 Task: Log work in the project TriumphTech for the issue 'Upgrade the security protocols of a web application to comply with new regulatory requirements' spent time as '5w 4d 4h 38m' and remaining time as '2w 5d 14h 31m' and clone the issue. Now add the issue to the epic 'Vulnerability Management'.
Action: Mouse moved to (940, 329)
Screenshot: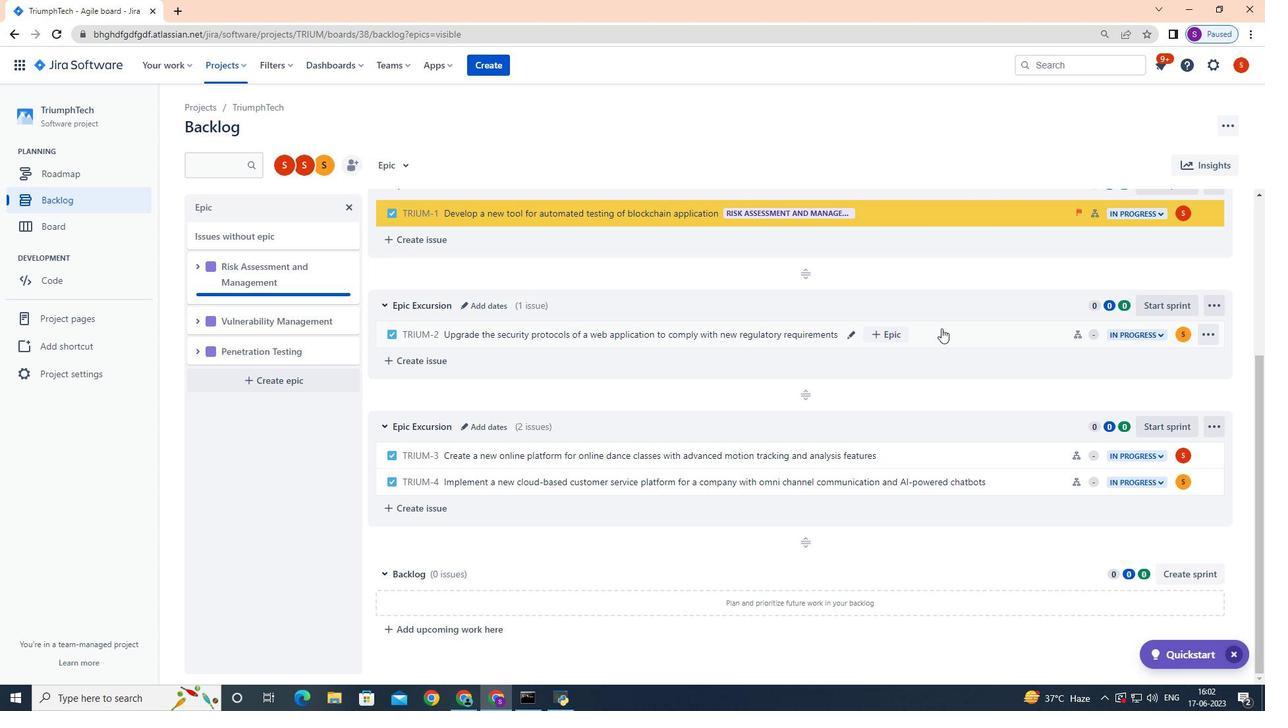 
Action: Mouse pressed left at (940, 329)
Screenshot: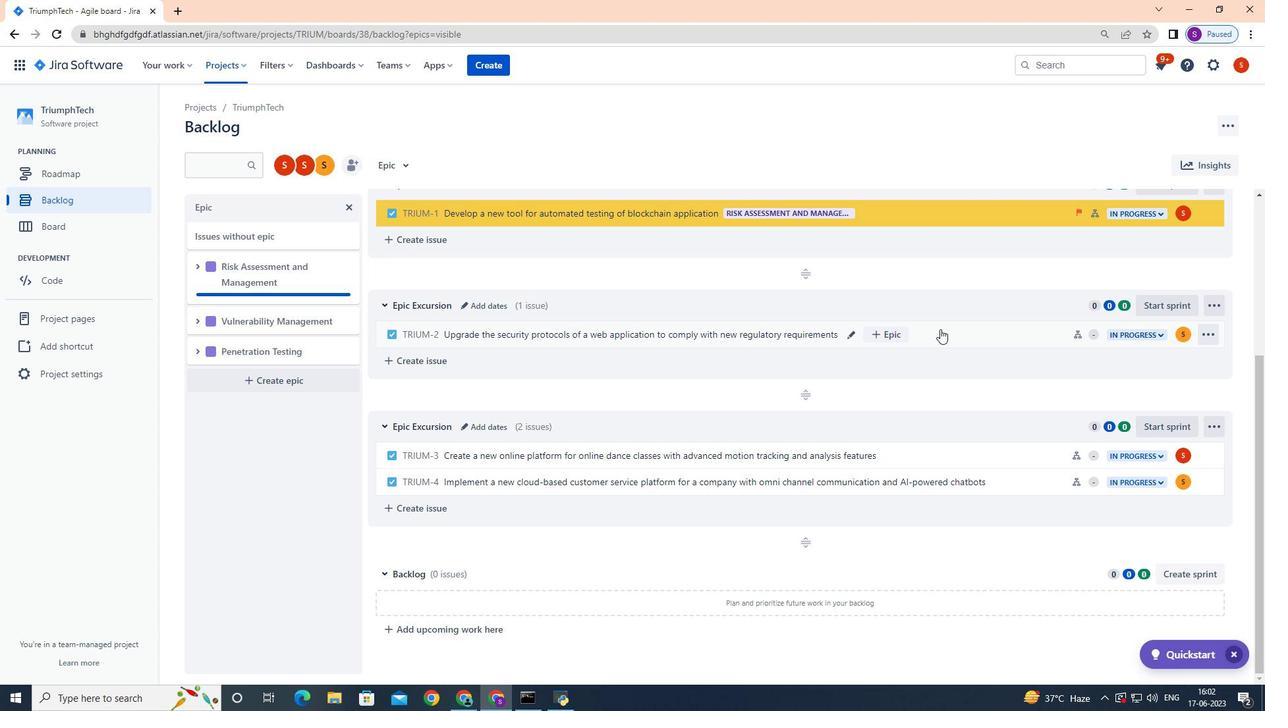 
Action: Mouse moved to (1207, 204)
Screenshot: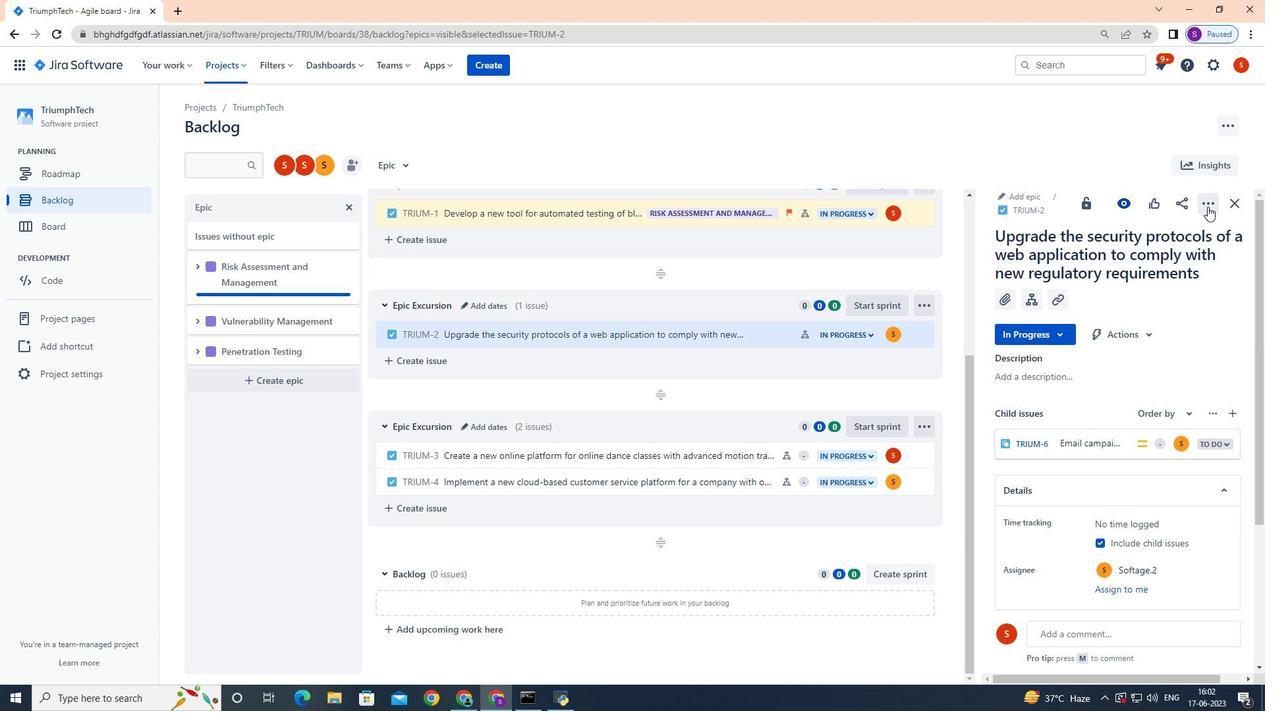 
Action: Mouse pressed left at (1207, 204)
Screenshot: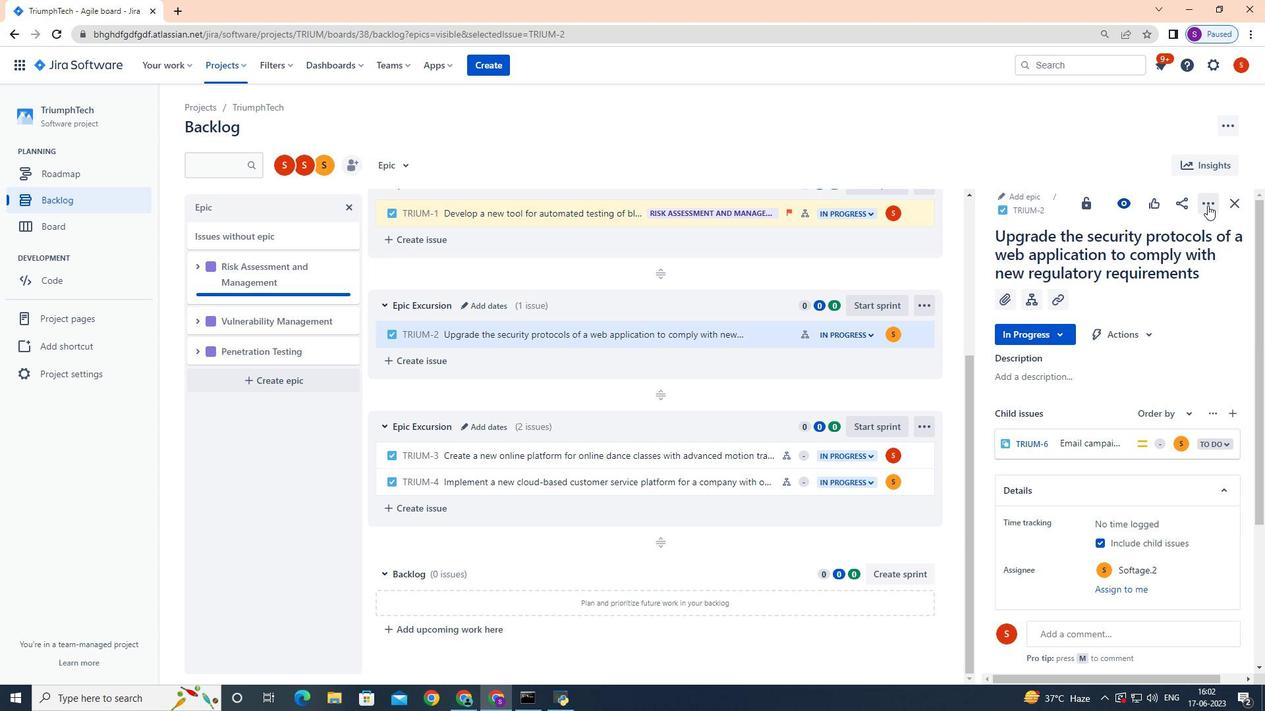 
Action: Mouse moved to (1161, 239)
Screenshot: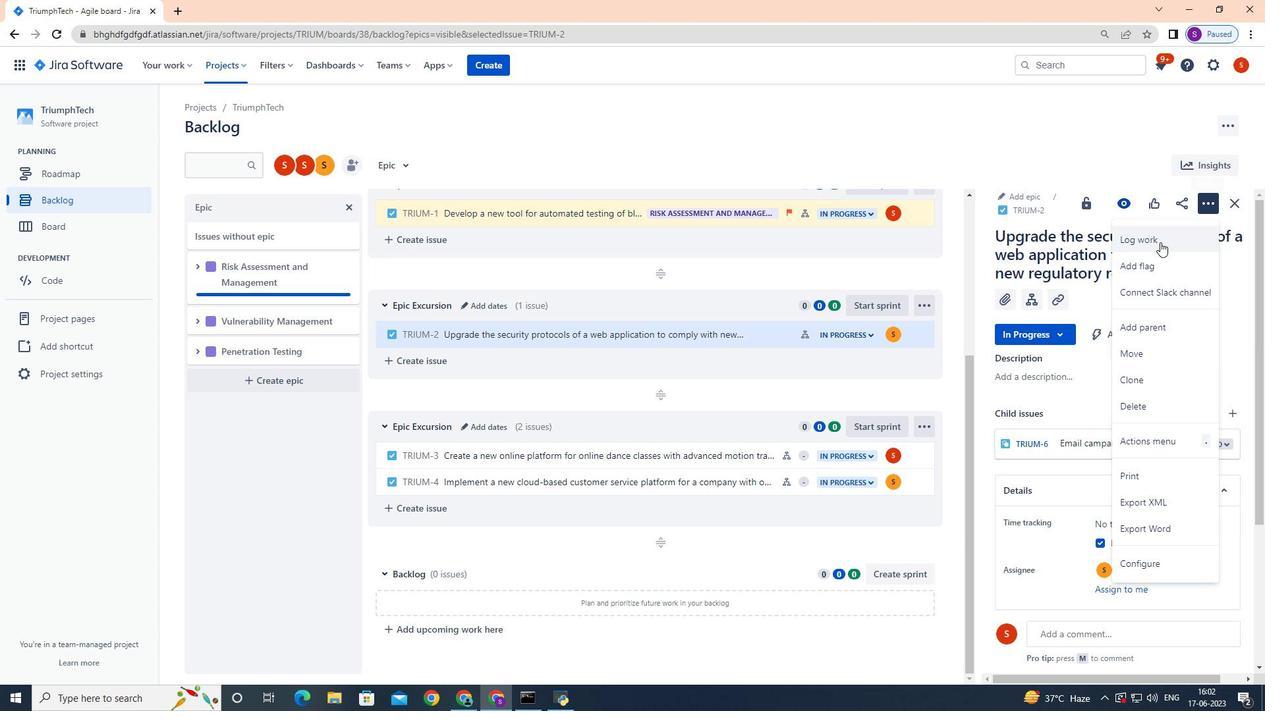 
Action: Mouse pressed left at (1161, 239)
Screenshot: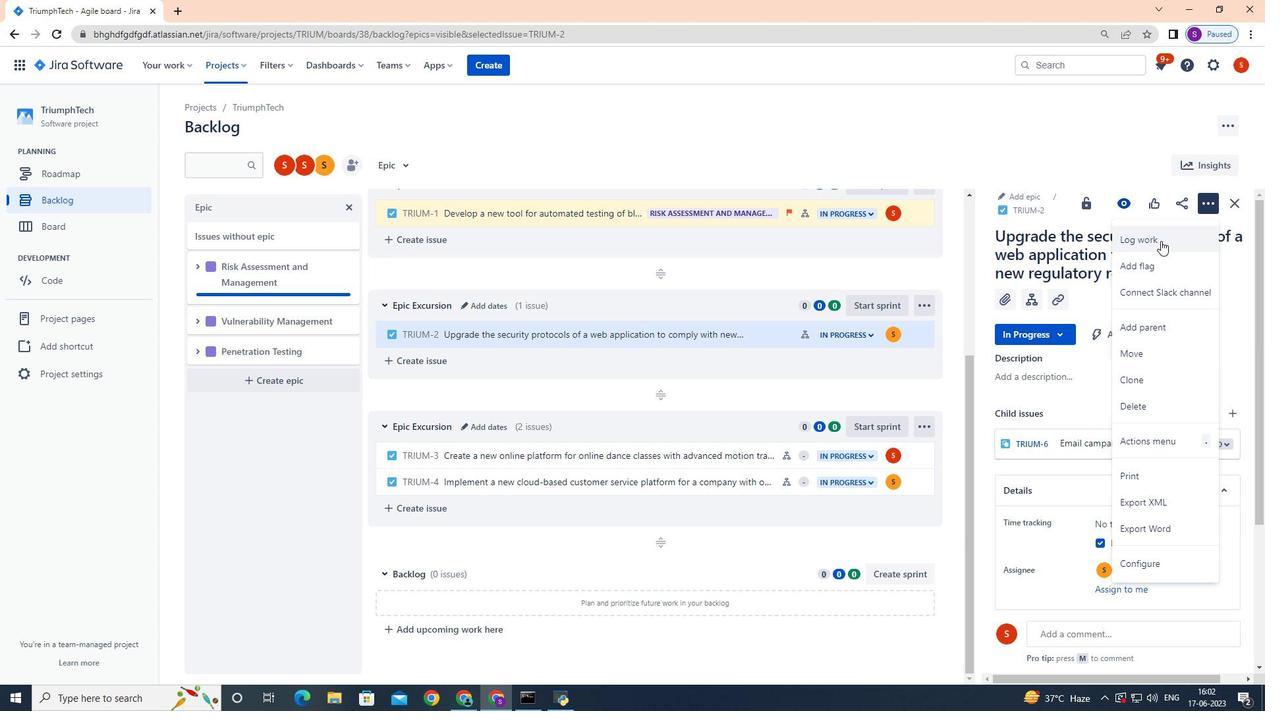 
Action: Mouse moved to (1069, 274)
Screenshot: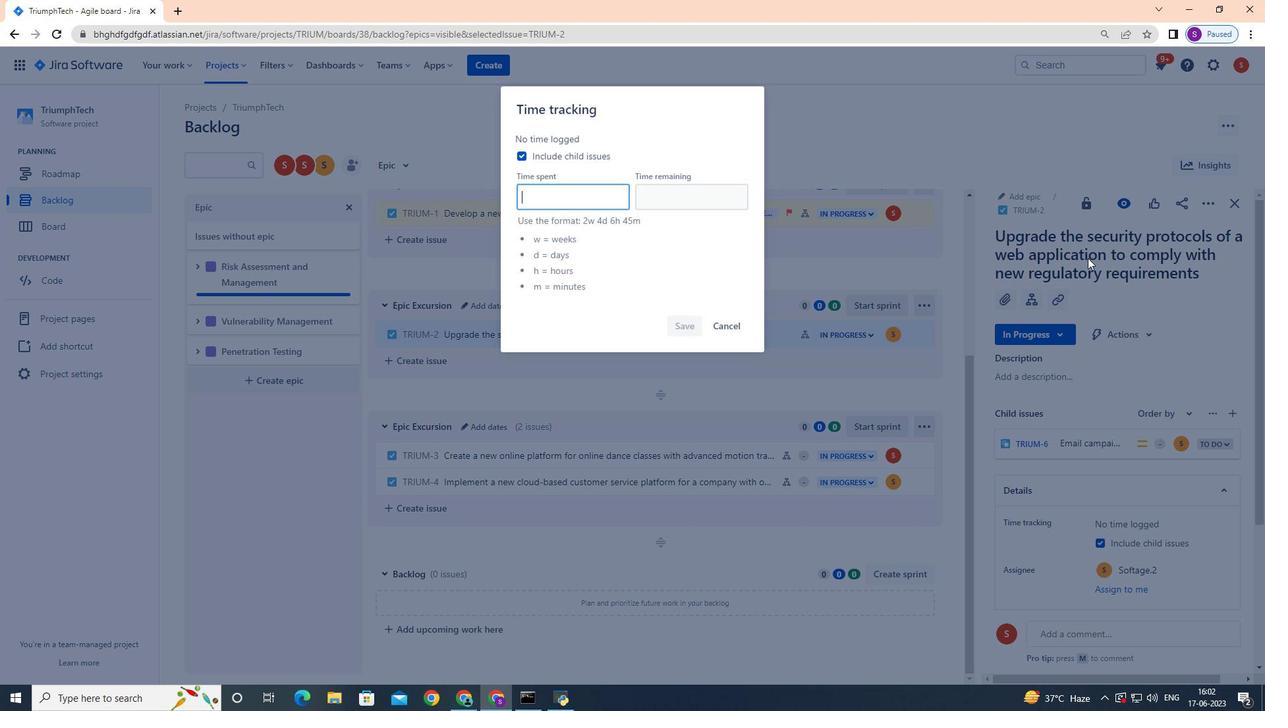 
Action: Key pressed 5w<Key.space>4d<Key.space>4h<Key.space>38m
Screenshot: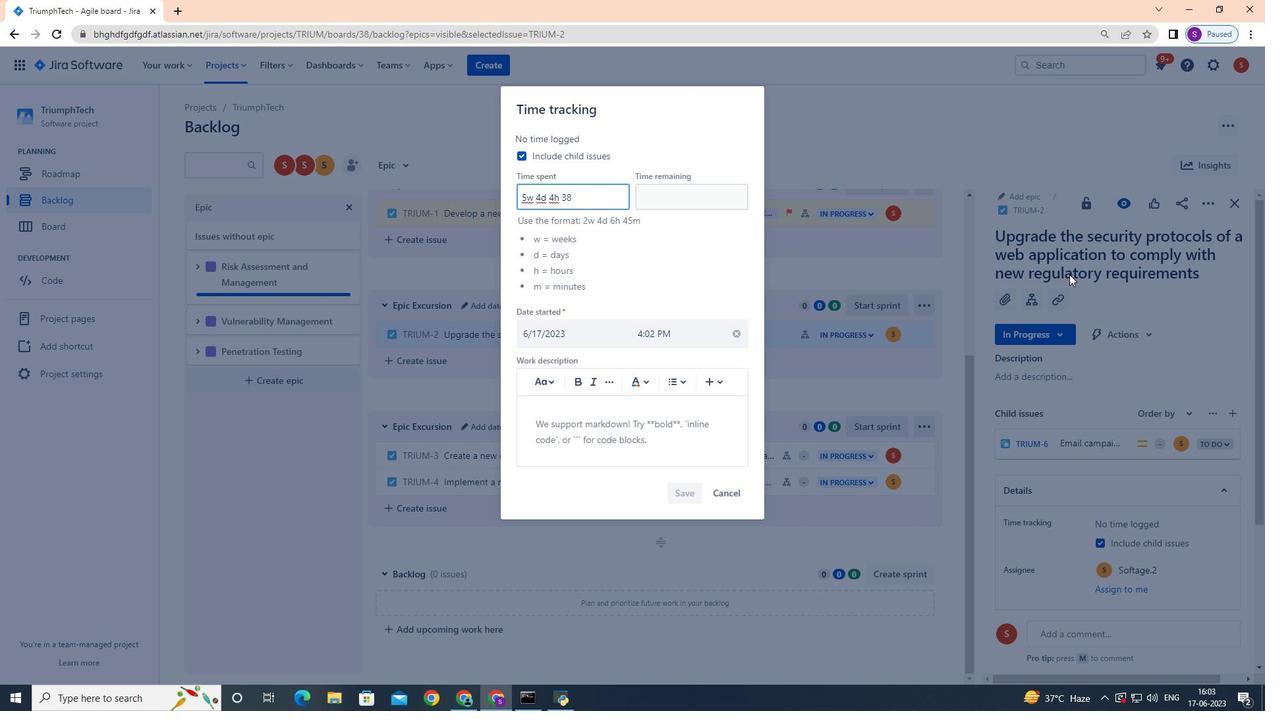 
Action: Mouse moved to (687, 195)
Screenshot: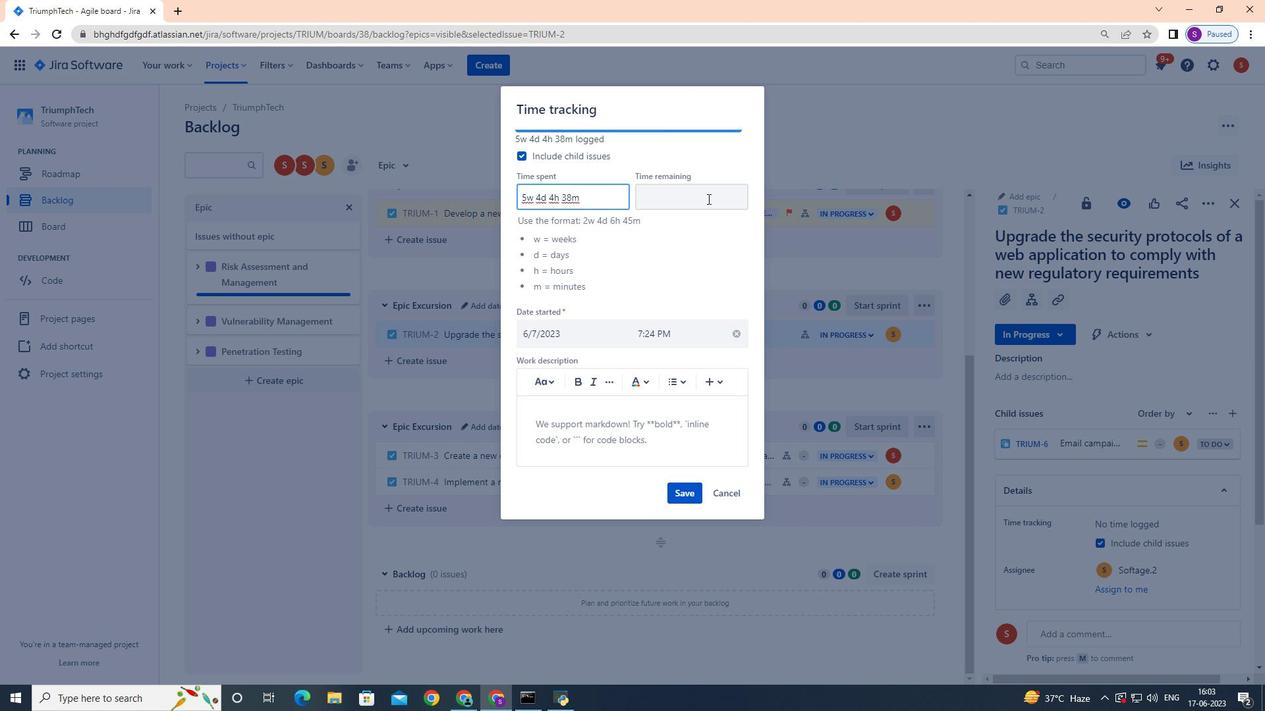 
Action: Mouse pressed left at (687, 195)
Screenshot: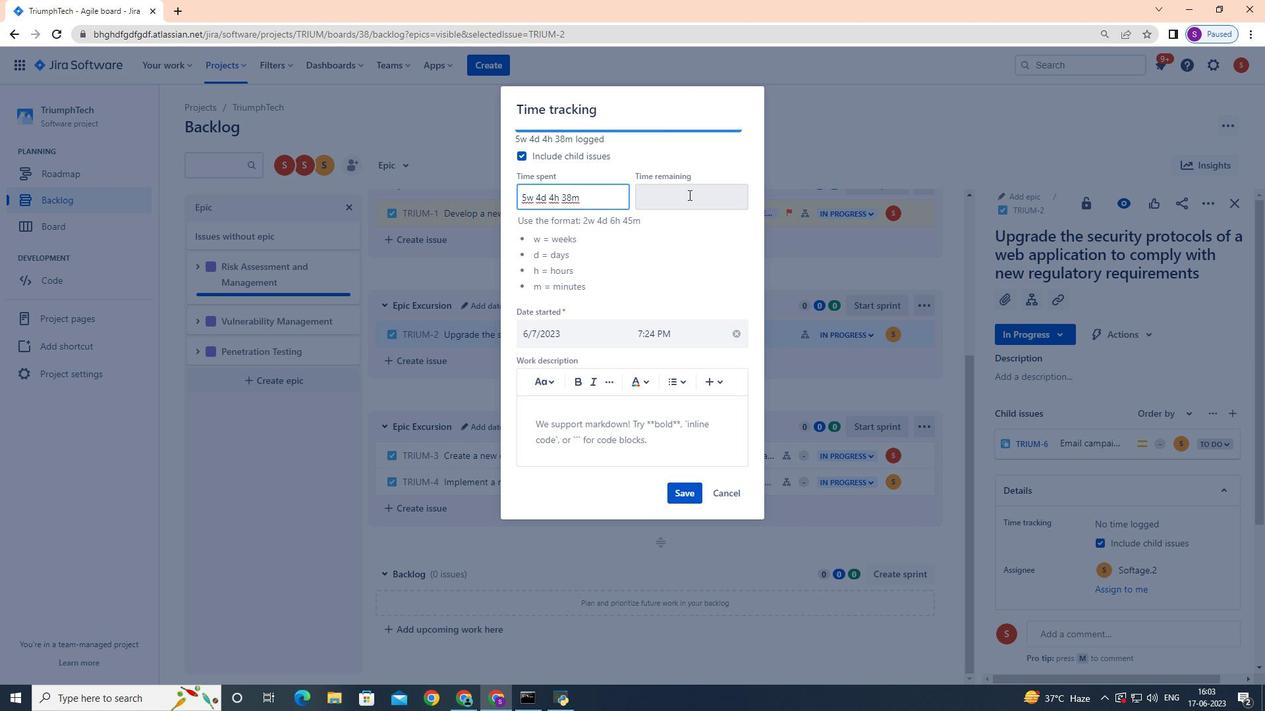 
Action: Key pressed 2w<Key.space>5d<Key.space>12<Key.backspace>4h<Key.space>31m
Screenshot: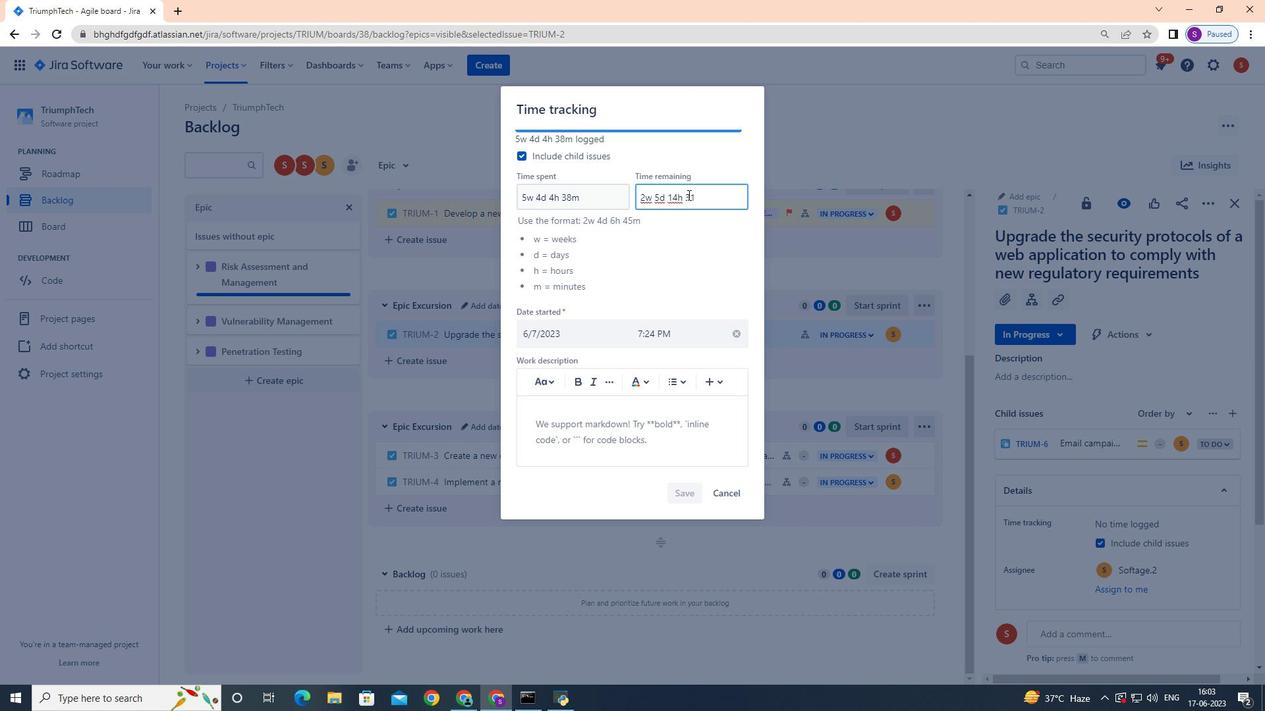 
Action: Mouse moved to (681, 491)
Screenshot: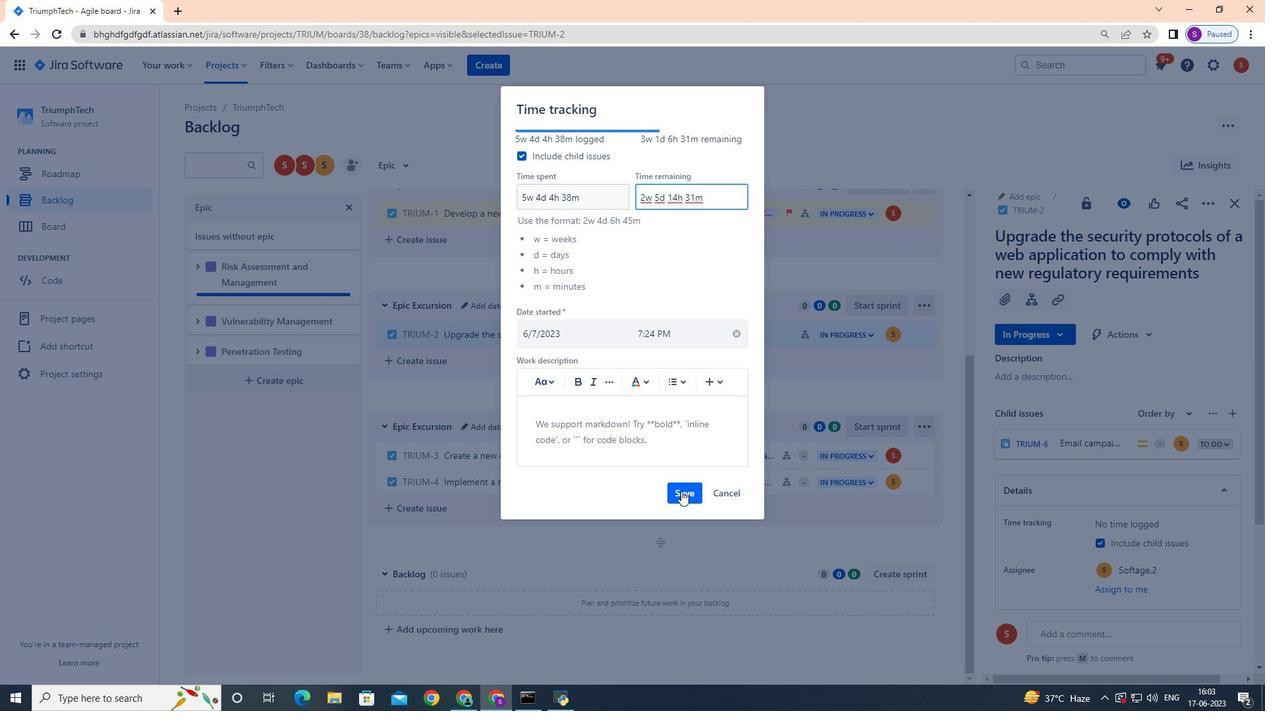 
Action: Mouse pressed left at (681, 491)
Screenshot: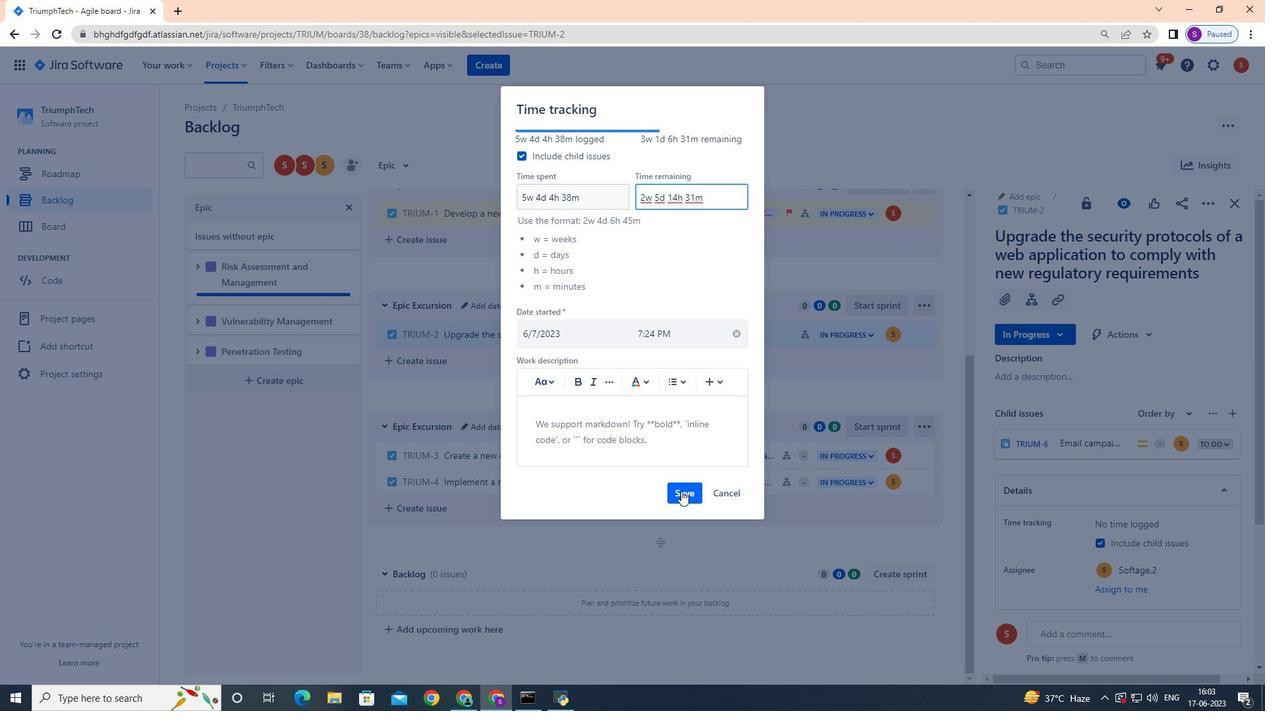 
Action: Mouse moved to (1209, 201)
Screenshot: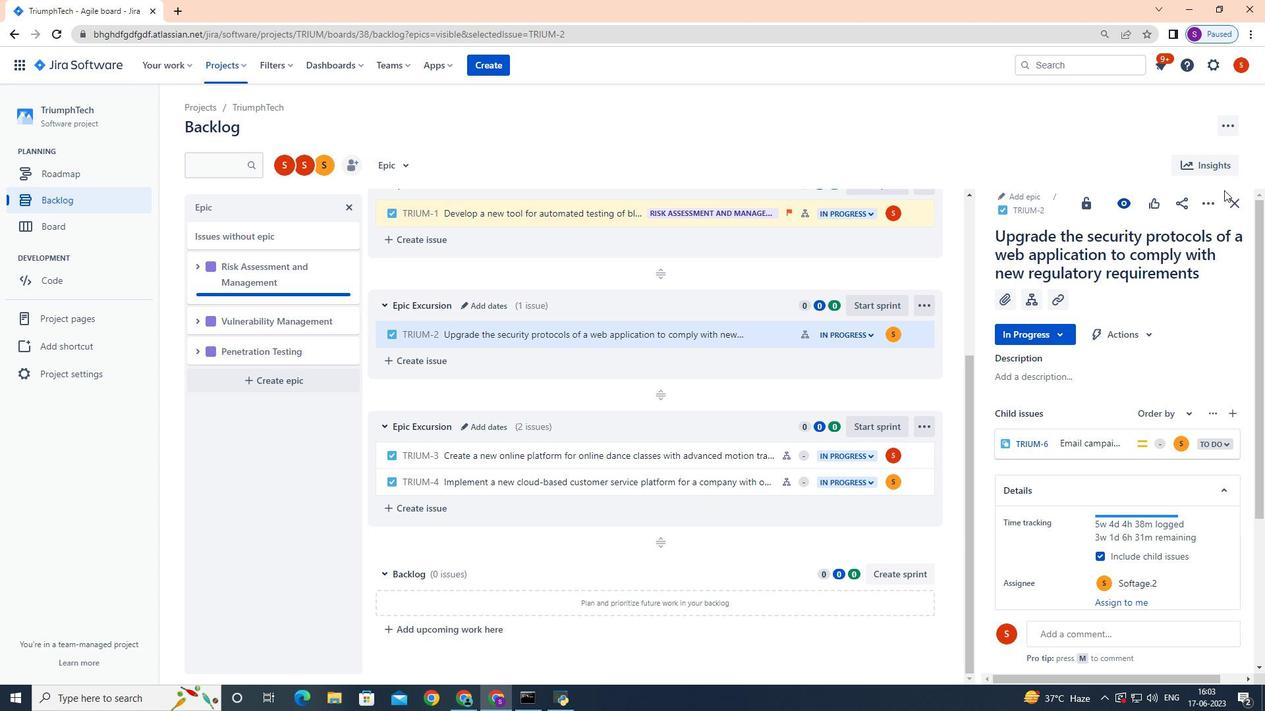 
Action: Mouse pressed left at (1209, 201)
Screenshot: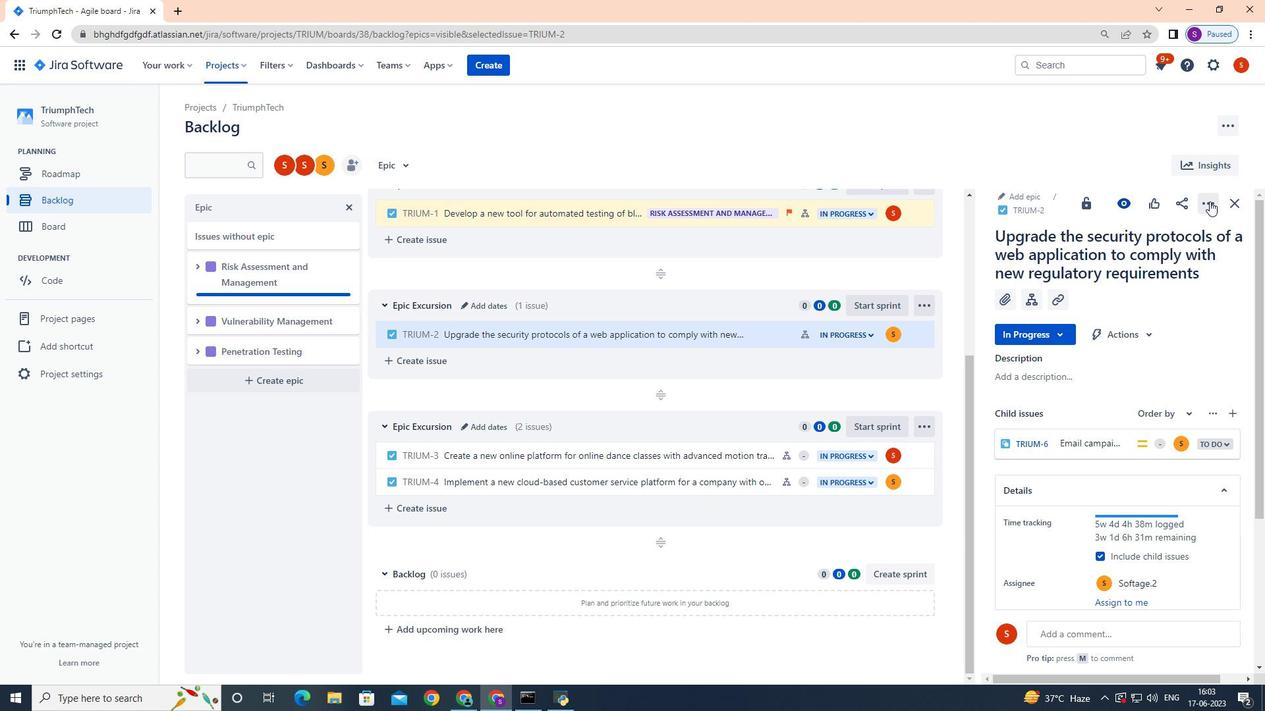 
Action: Mouse moved to (1131, 379)
Screenshot: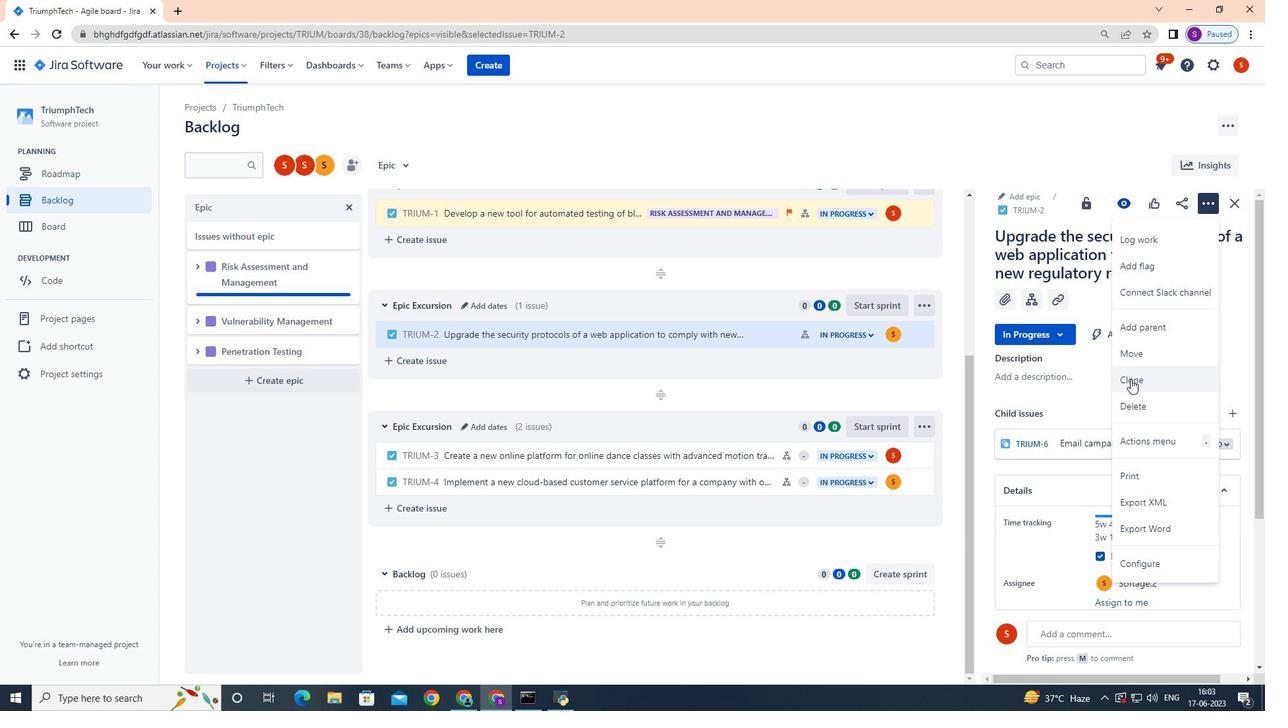 
Action: Mouse pressed left at (1131, 379)
Screenshot: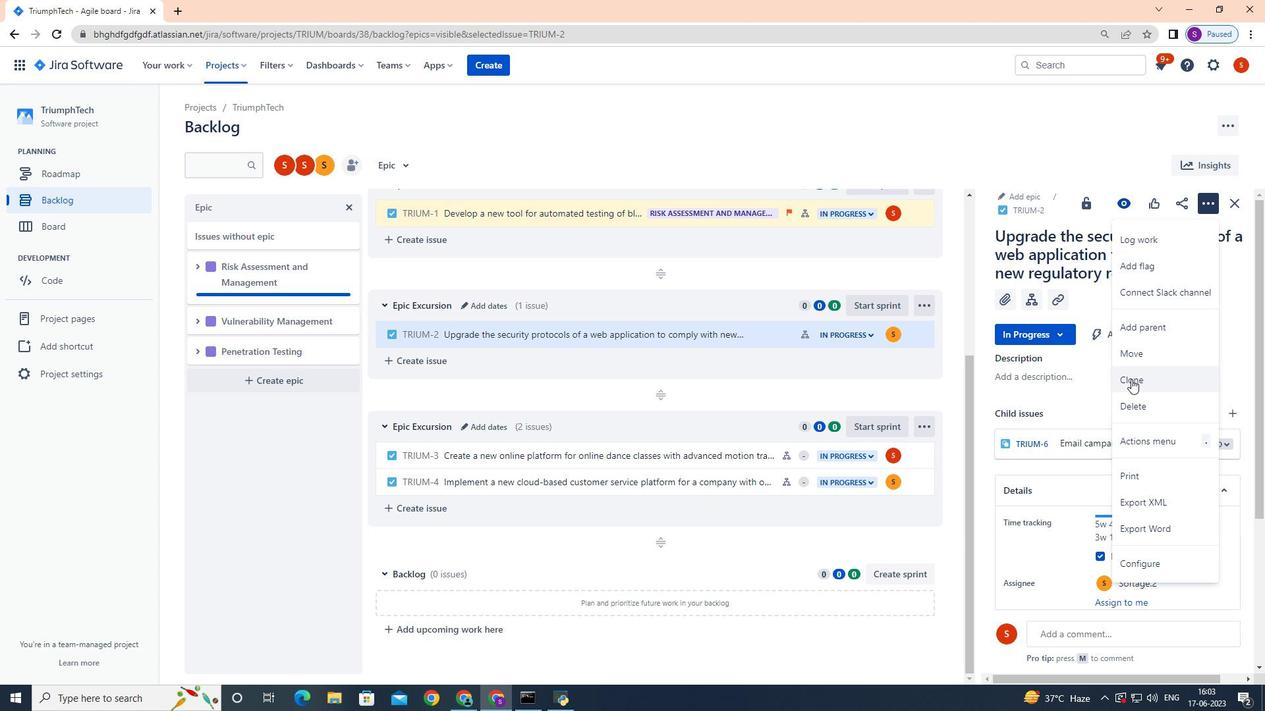 
Action: Mouse moved to (731, 280)
Screenshot: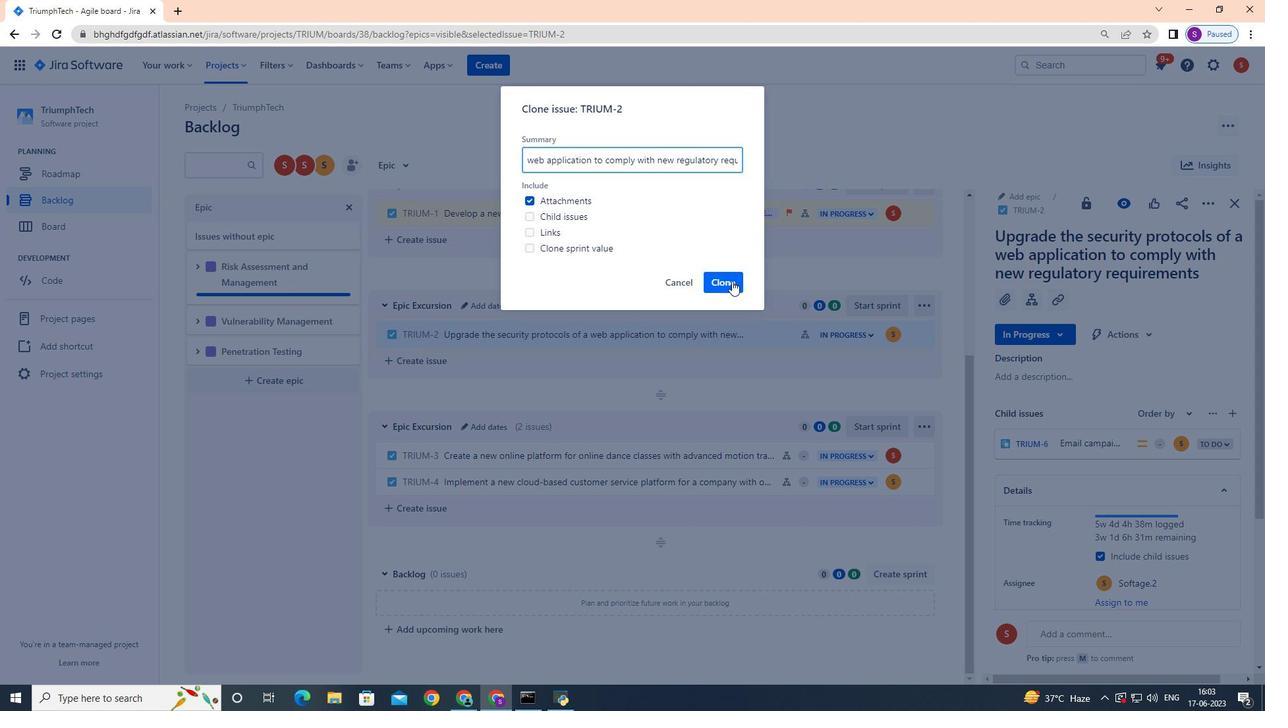 
Action: Mouse pressed left at (731, 280)
Screenshot: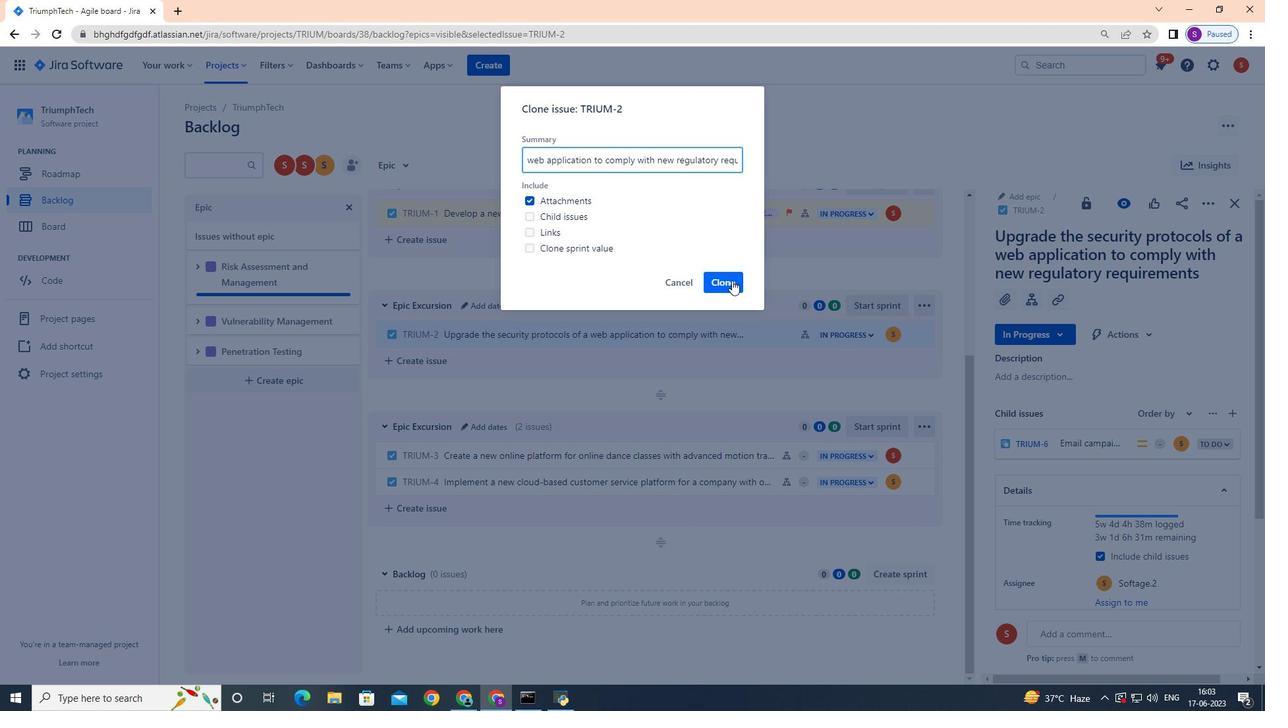 
Action: Mouse moved to (760, 336)
Screenshot: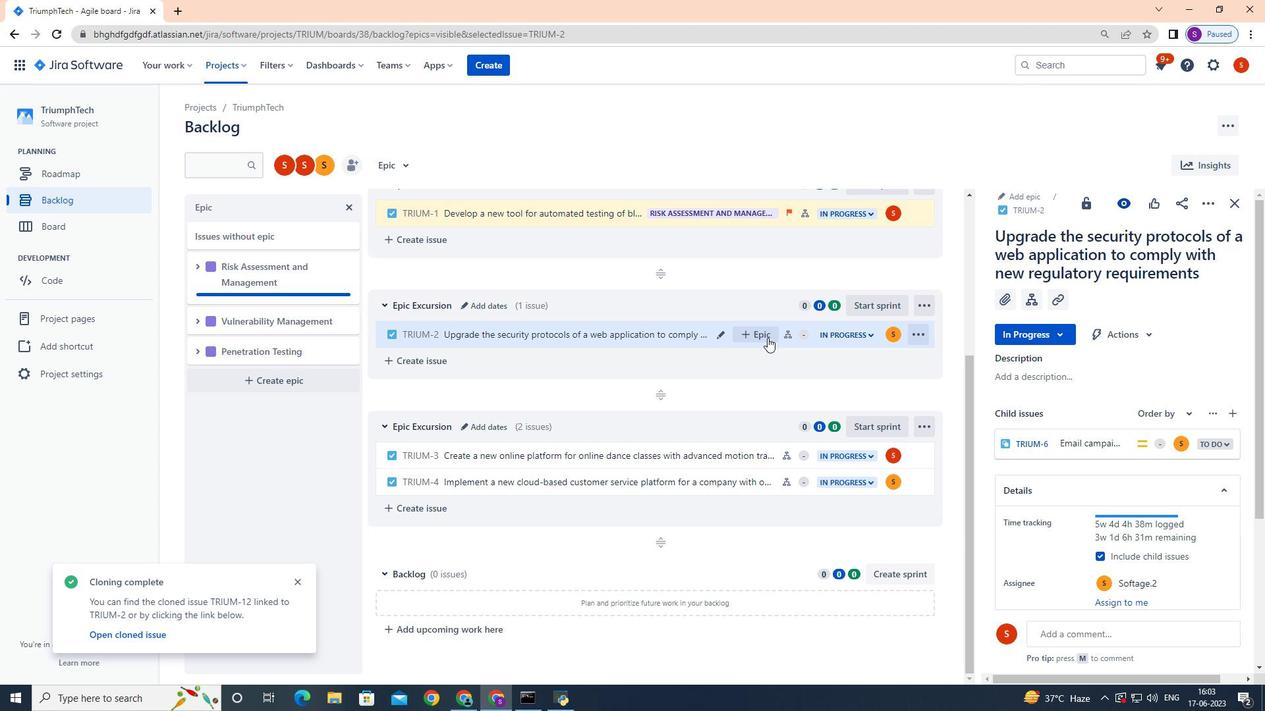 
Action: Mouse pressed left at (760, 336)
Screenshot: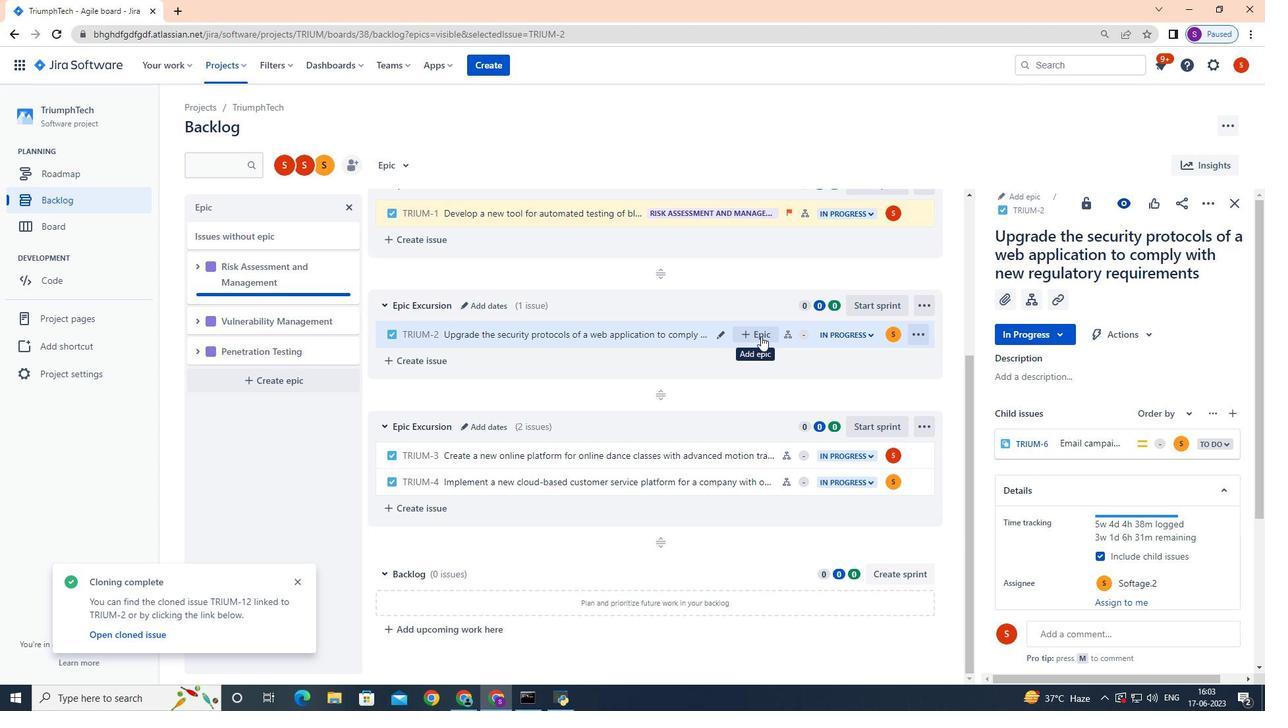 
Action: Mouse moved to (835, 424)
Screenshot: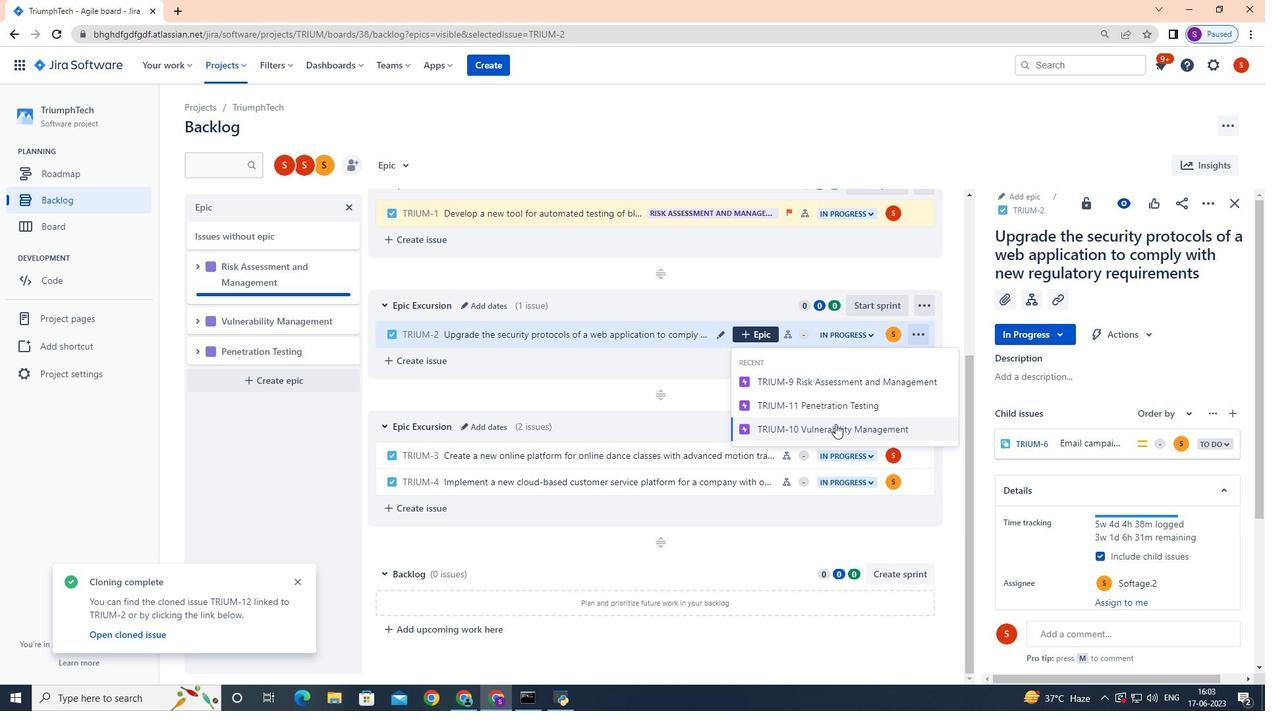 
Action: Mouse pressed left at (835, 424)
Screenshot: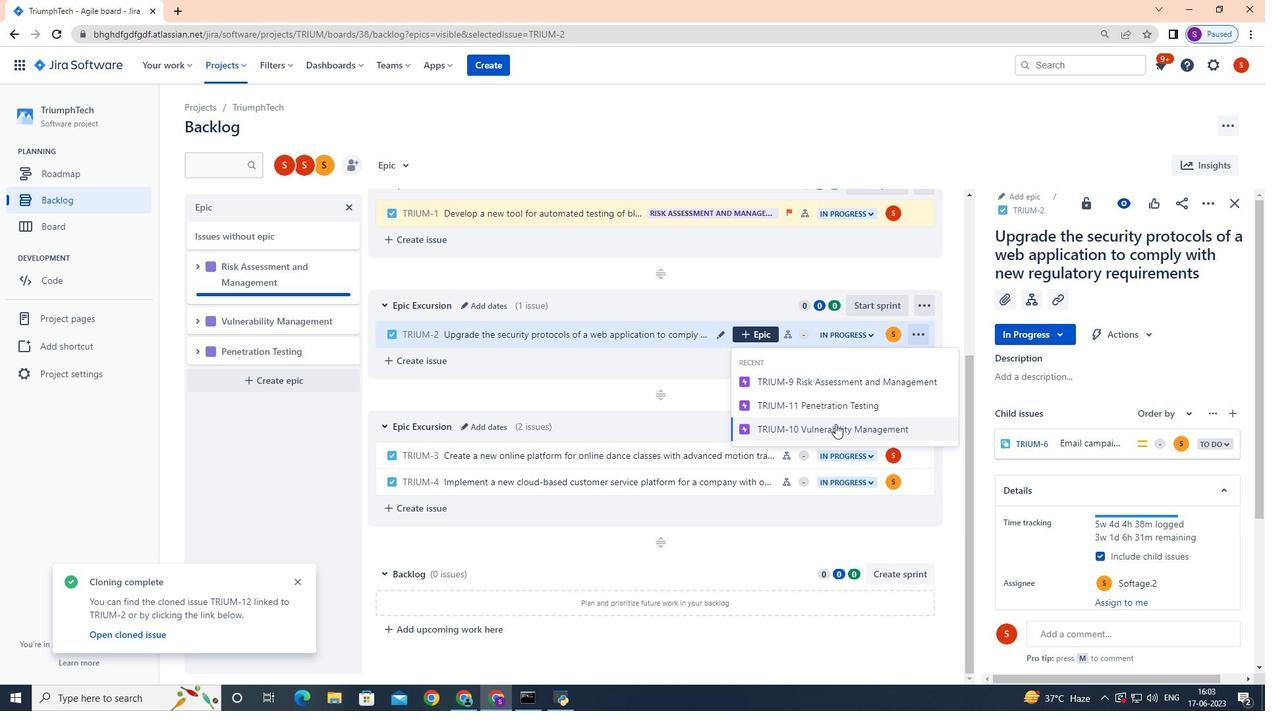 
Action: Mouse moved to (1230, 203)
Screenshot: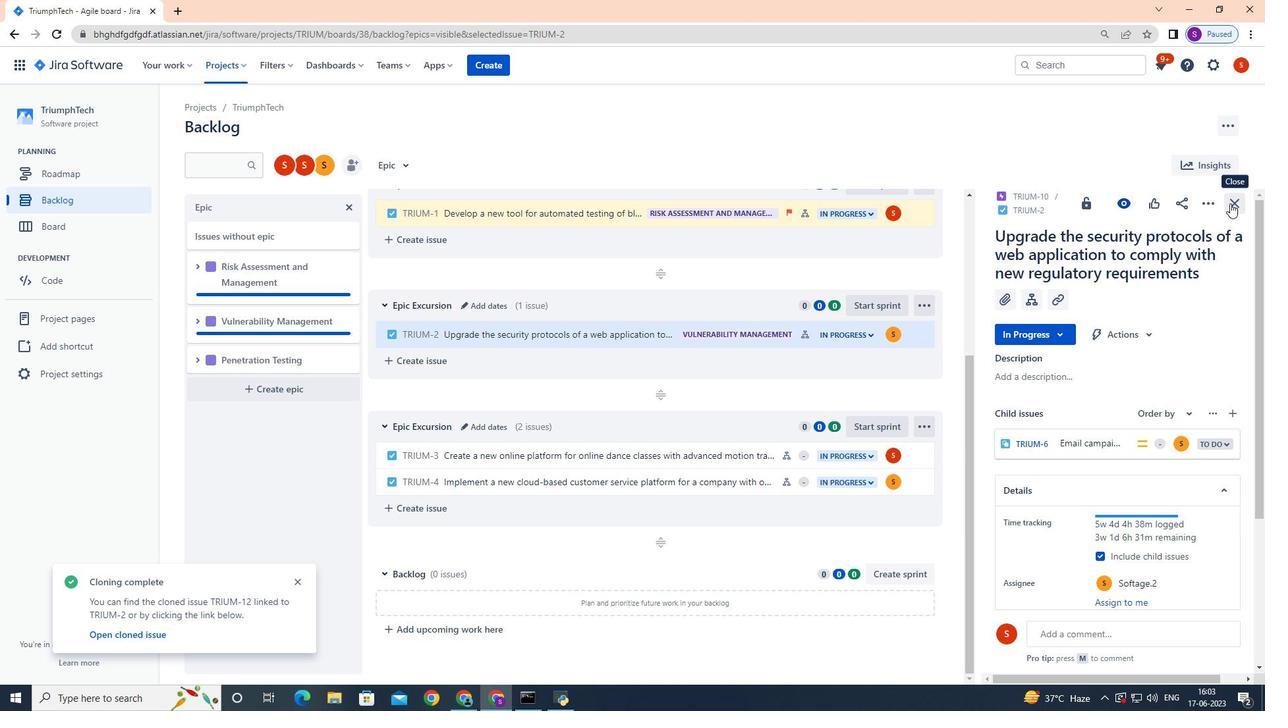 
Action: Mouse pressed left at (1230, 203)
Screenshot: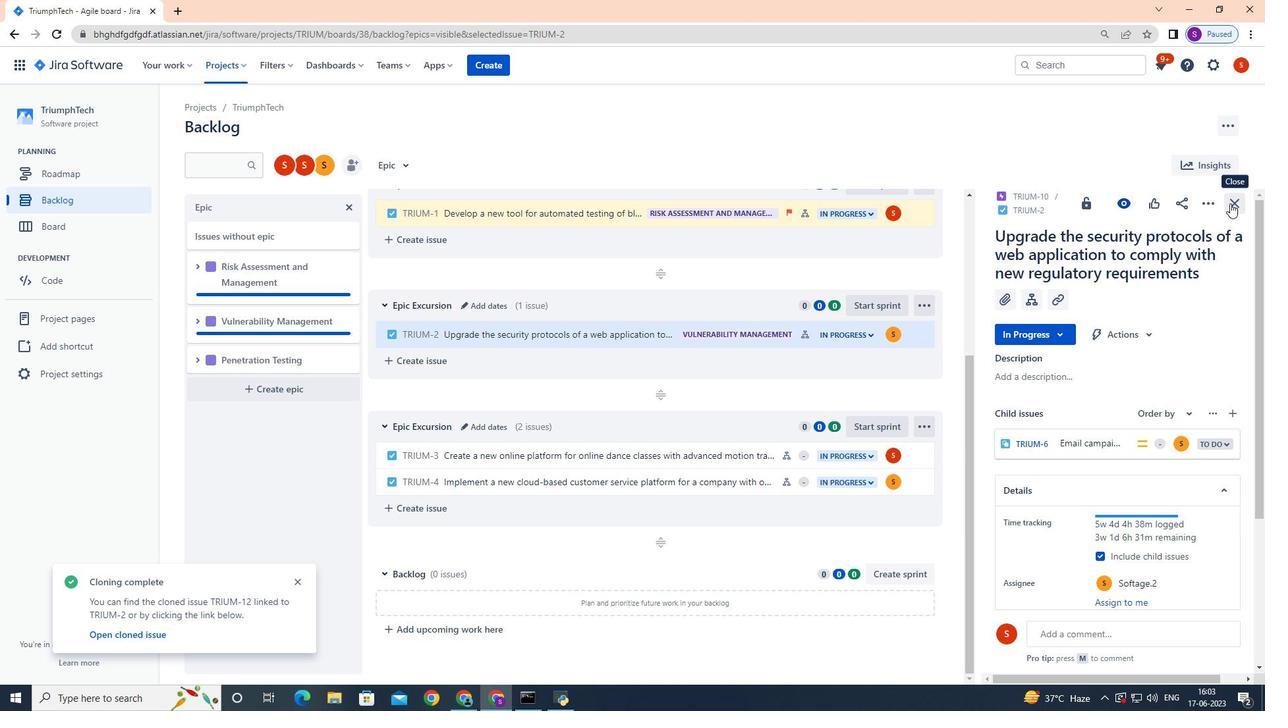 
Action: Mouse moved to (1229, 203)
Screenshot: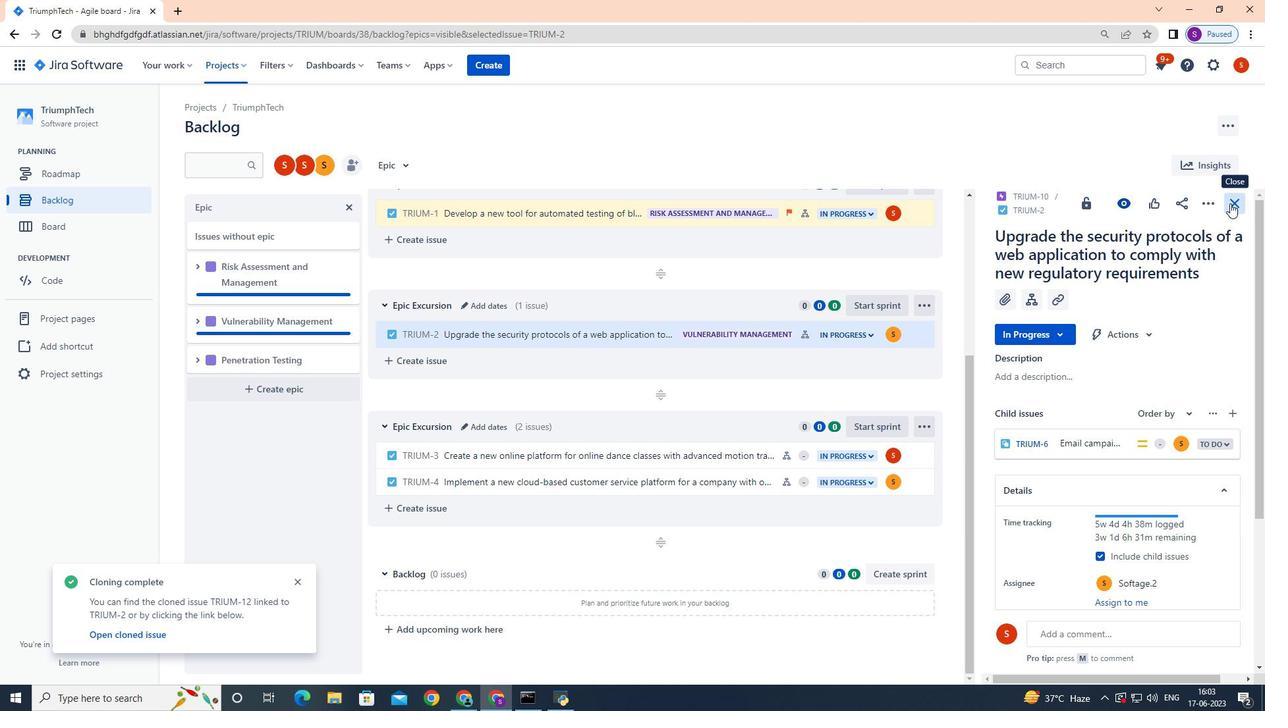 
